 Task: Create in the project ByteBridge in Backlog an issue 'Address issues related to system stability and uptime', assign it to team member softage.1@softage.net and change the status to IN PROGRESS. Create in the project ByteBridge in Backlog an issue 'Develop a new feature to allow for virtual reality or augmented reality experiences', assign it to team member softage.2@softage.net and change the status to IN PROGRESS
Action: Mouse moved to (169, 50)
Screenshot: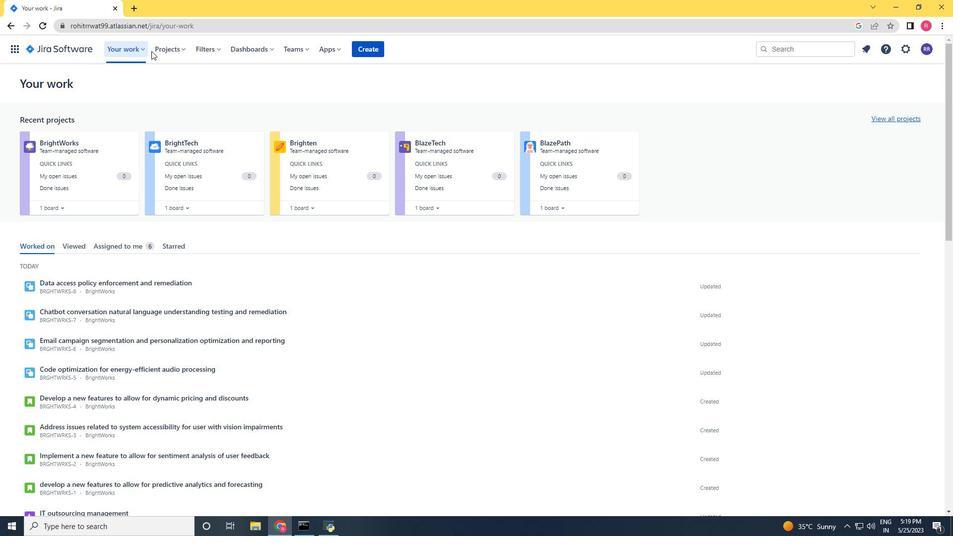 
Action: Mouse pressed left at (169, 50)
Screenshot: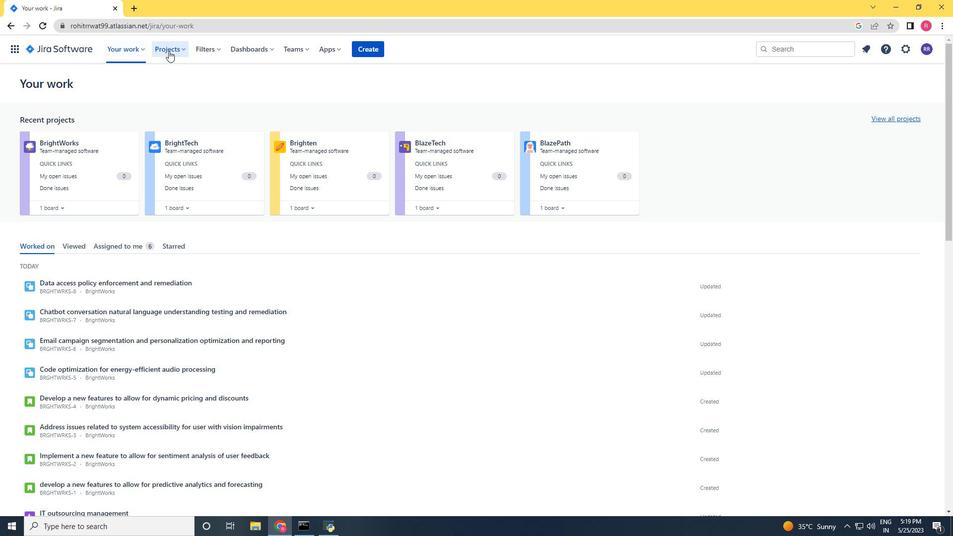 
Action: Mouse moved to (182, 94)
Screenshot: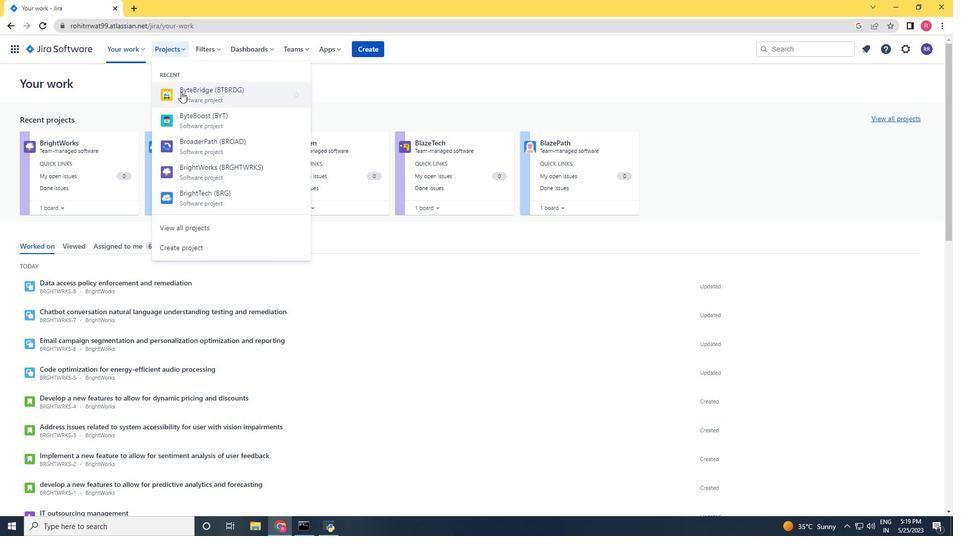 
Action: Mouse pressed left at (182, 94)
Screenshot: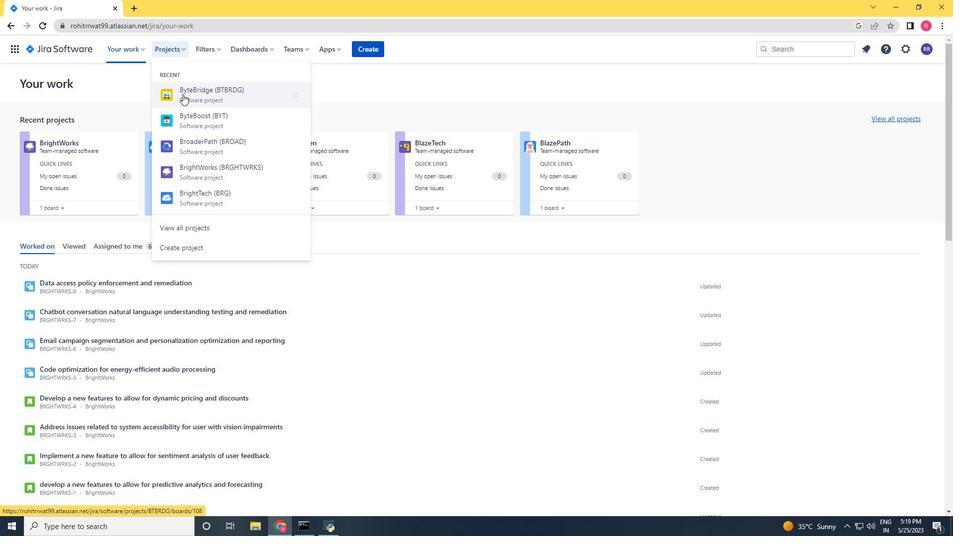 
Action: Mouse moved to (57, 147)
Screenshot: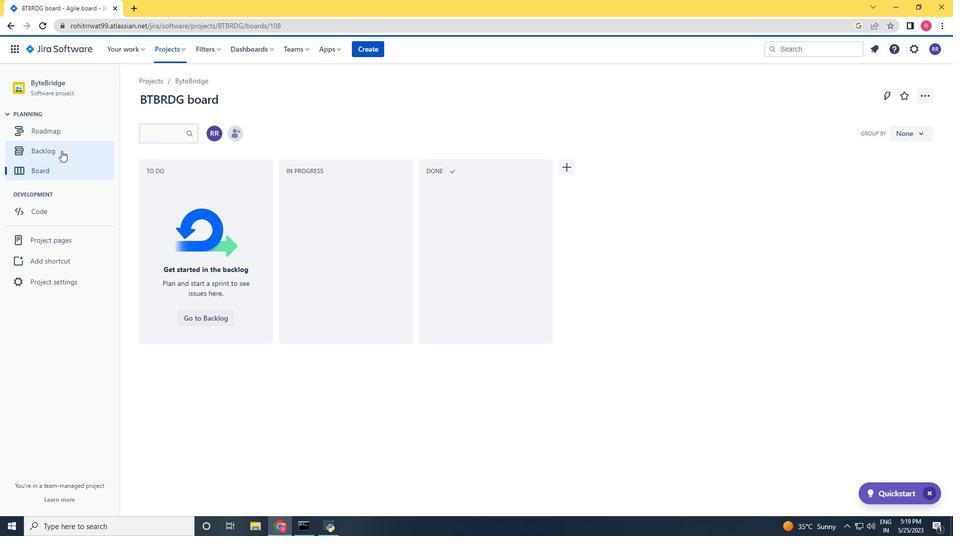 
Action: Mouse pressed left at (57, 147)
Screenshot: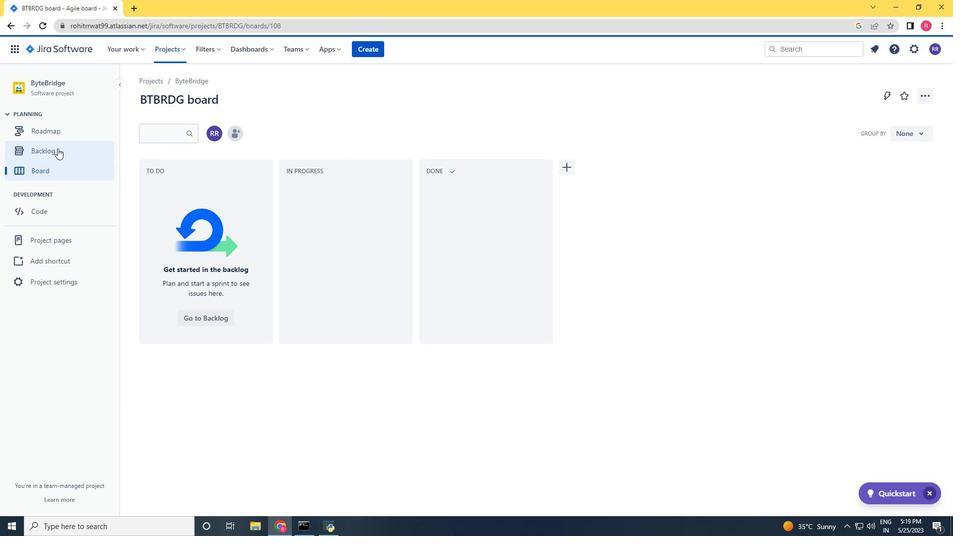 
Action: Mouse moved to (263, 158)
Screenshot: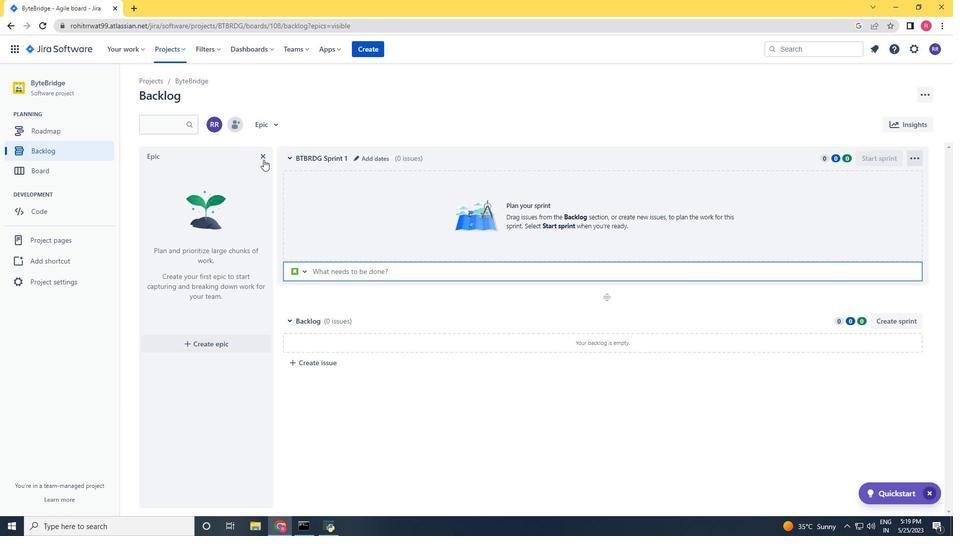 
Action: Mouse pressed left at (263, 158)
Screenshot: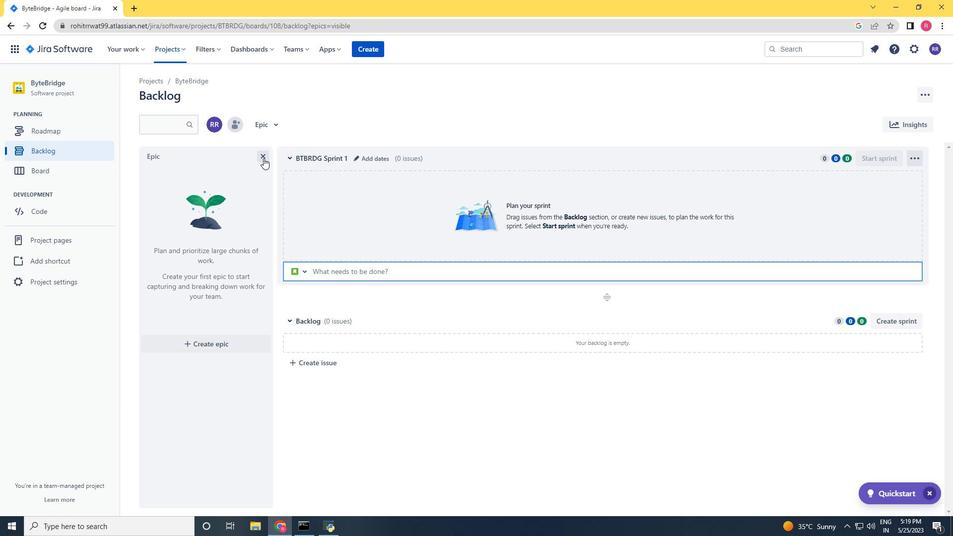 
Action: Mouse moved to (208, 362)
Screenshot: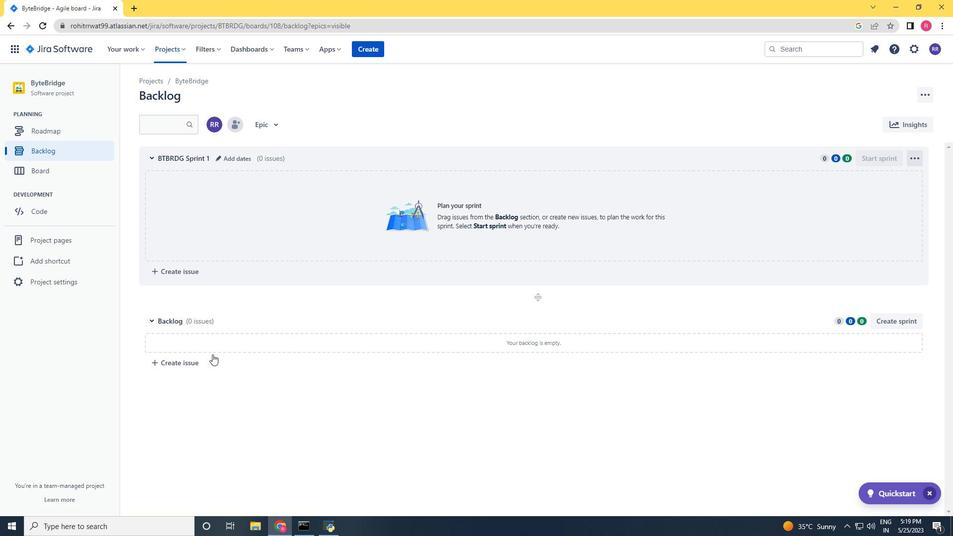 
Action: Mouse pressed left at (208, 362)
Screenshot: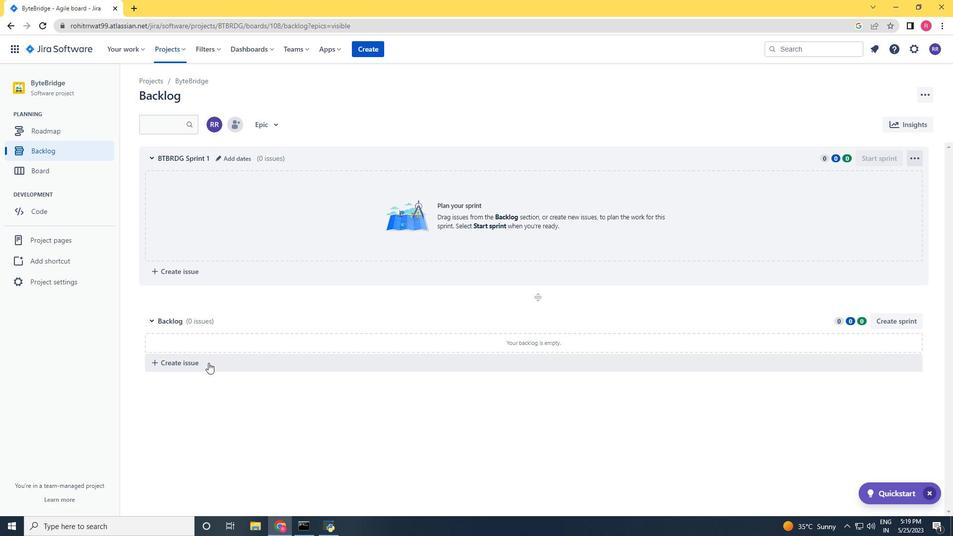 
Action: Key pressed <Key.shift>Address<Key.space>issues<Key.space>
Screenshot: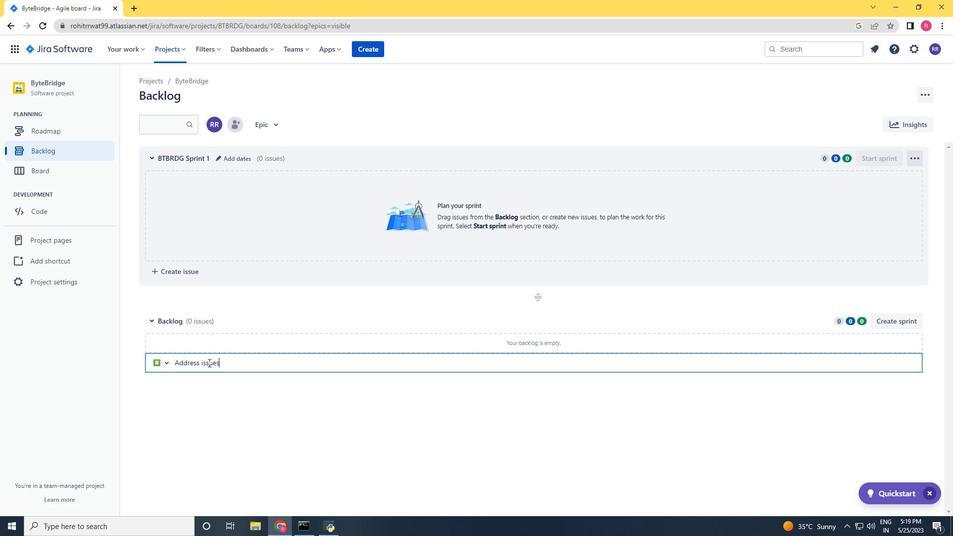 
Action: Mouse moved to (250, 228)
Screenshot: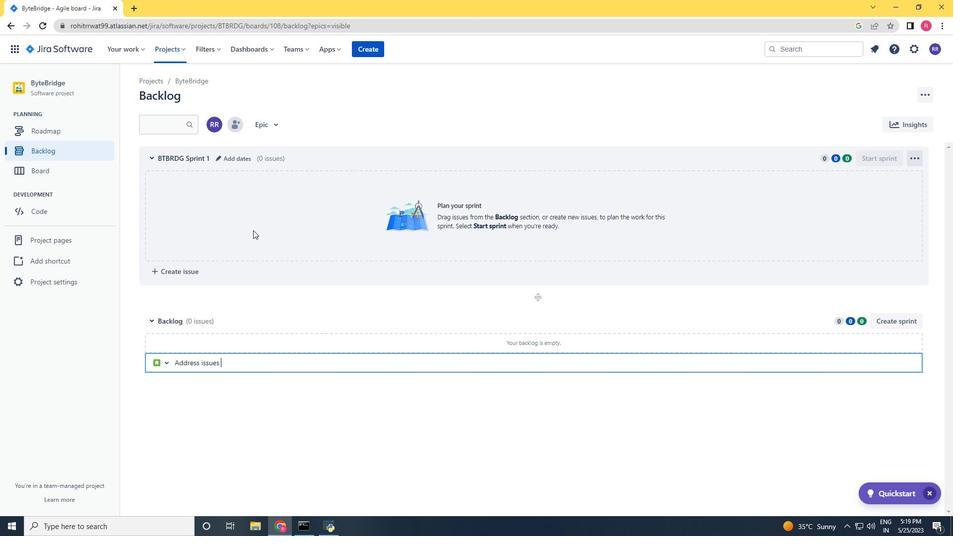 
Action: Key pressed relatd<Key.space><Key.backspace><Key.backspace><Key.backspace><Key.backspace>ated<Key.space>to<Key.space>system<Key.space>stability<Key.space>and<Key.space>i<Key.backspace>uptime<Key.space><Key.enter>
Screenshot: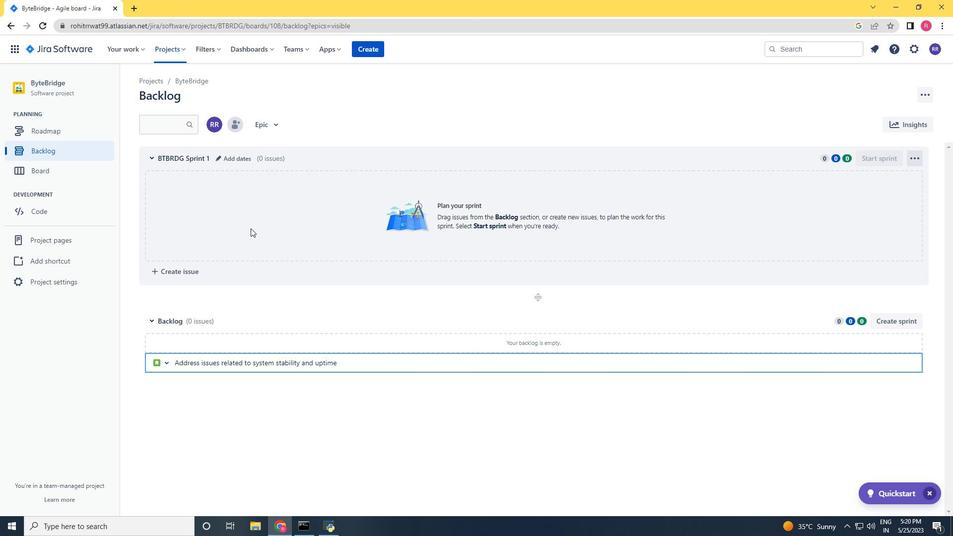 
Action: Mouse moved to (873, 343)
Screenshot: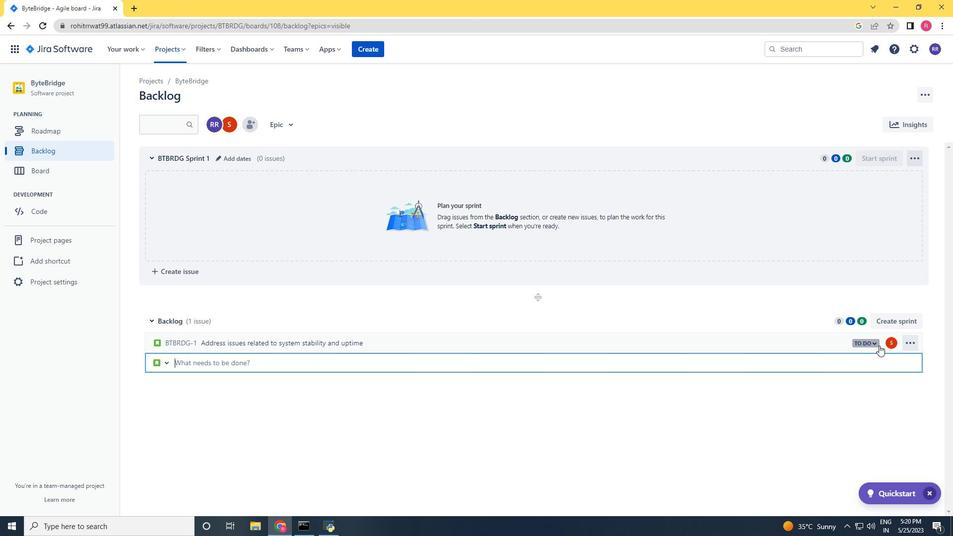 
Action: Mouse pressed left at (873, 343)
Screenshot: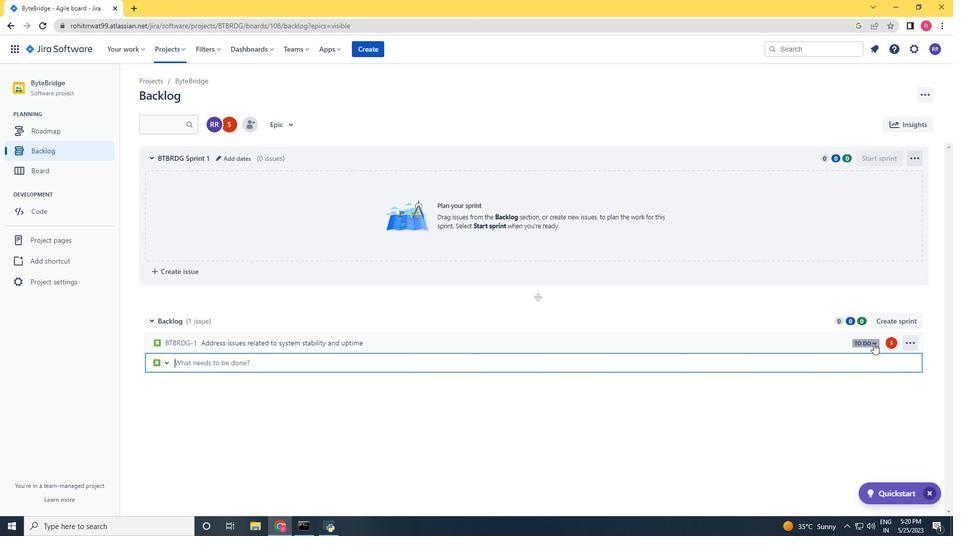 
Action: Mouse moved to (821, 362)
Screenshot: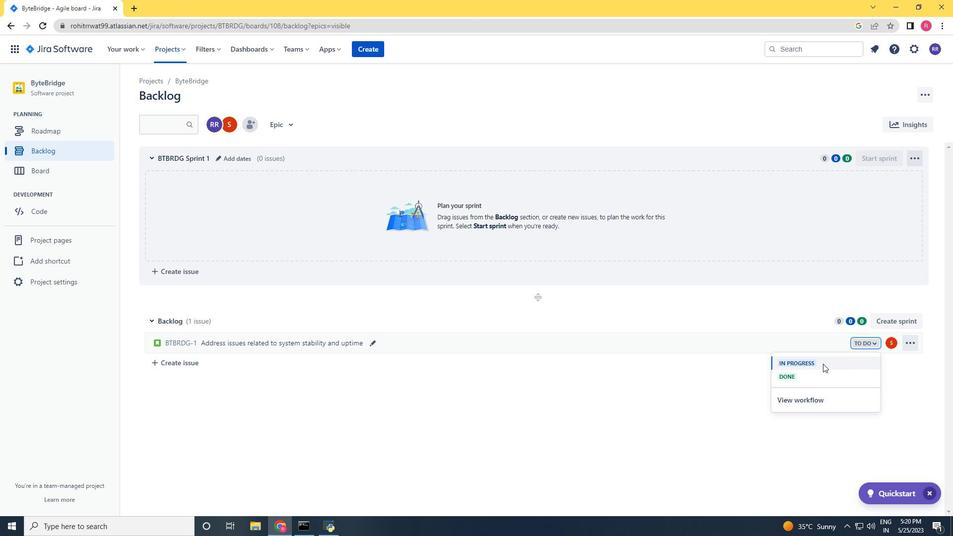
Action: Mouse pressed left at (821, 362)
Screenshot: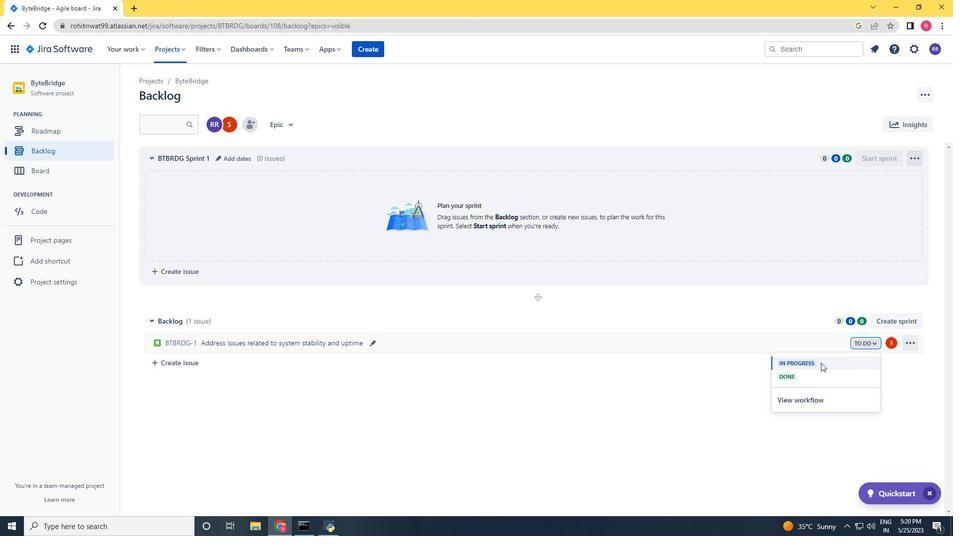 
Action: Mouse moved to (171, 366)
Screenshot: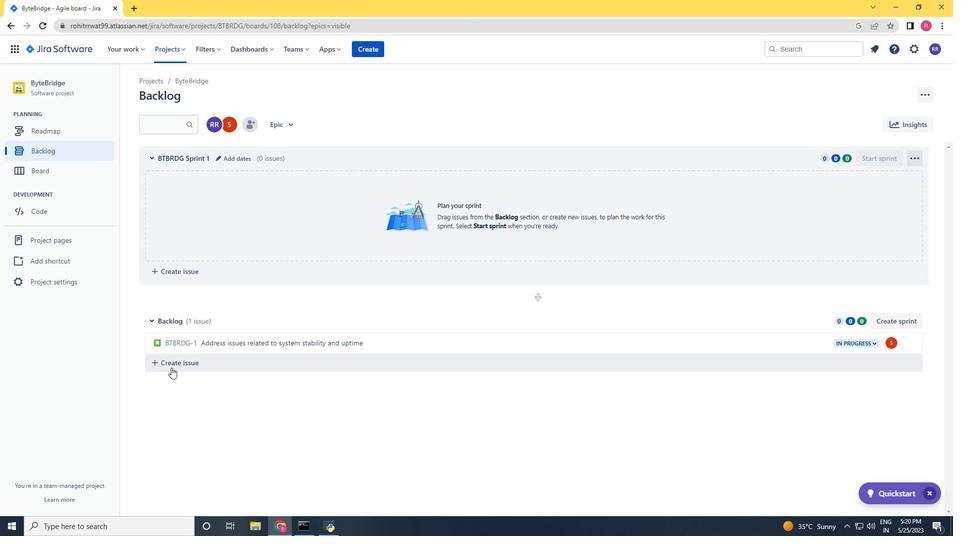 
Action: Mouse pressed left at (171, 366)
Screenshot: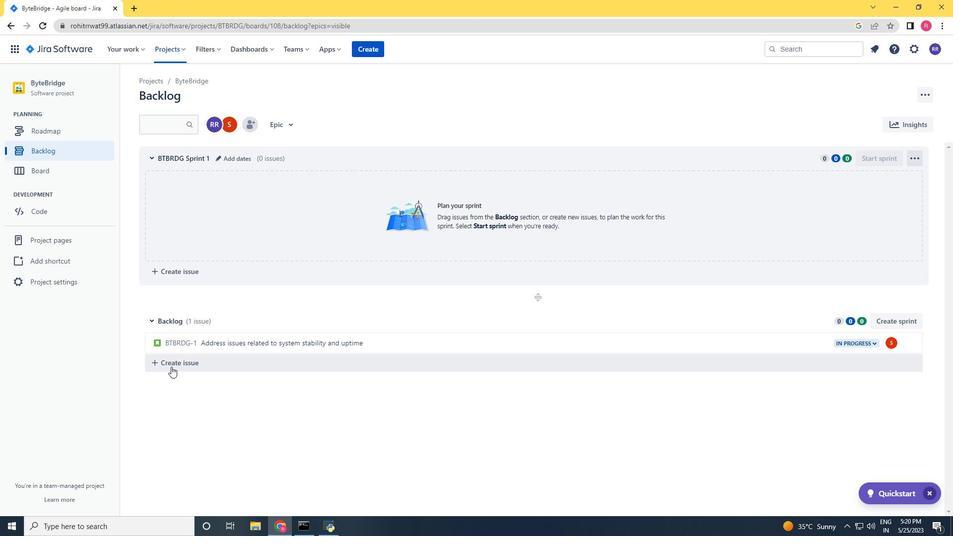 
Action: Key pressed <Key.shift>Develop<Key.space>
Screenshot: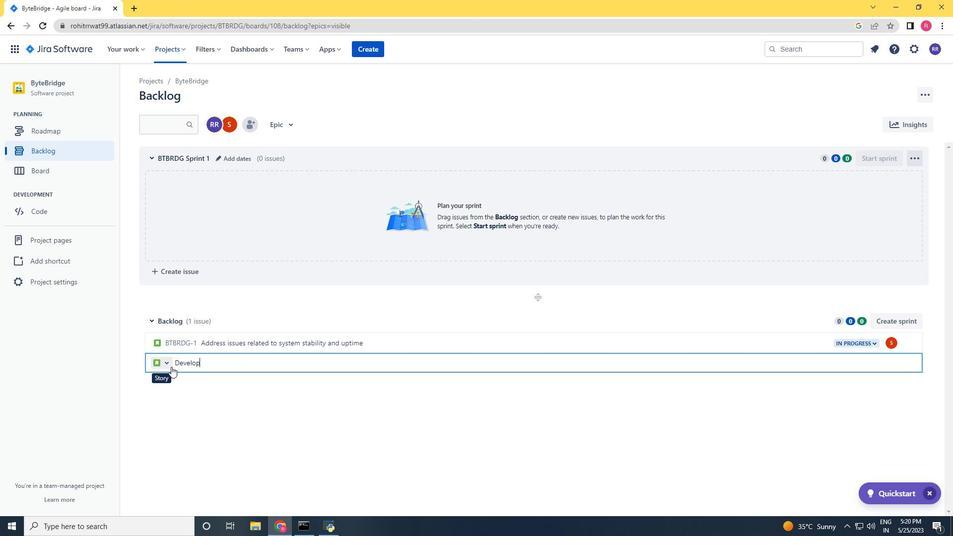 
Action: Mouse moved to (251, 226)
Screenshot: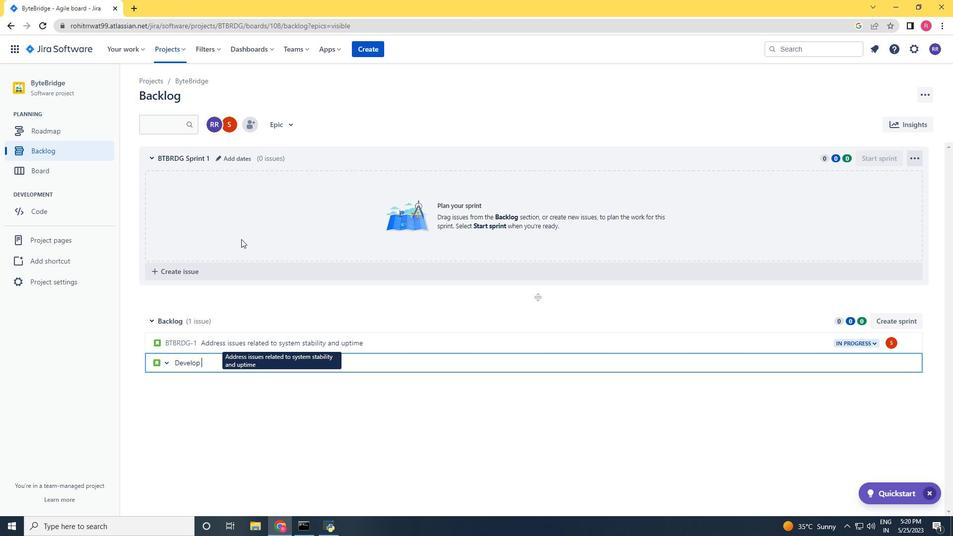 
Action: Key pressed a<Key.space>new<Key.space>features<Key.backspace><Key.space>to<Key.space>allow<Key.space>for<Key.space>virtual<Key.space>reality<Key.space>or<Key.space>augmented<Key.space>reality<Key.space>exerience<Key.space><Key.backspace><Key.backspace><Key.backspace><Key.backspace><Key.backspace><Key.backspace><Key.backspace><Key.backspace>perience<Key.space><Key.backspace>s<Key.enter>
Screenshot: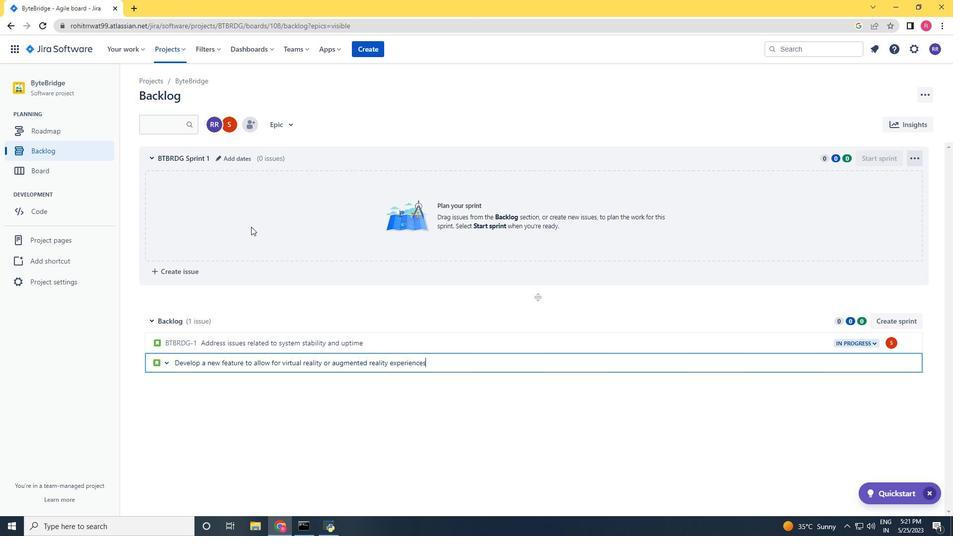 
Action: Mouse moved to (890, 364)
Screenshot: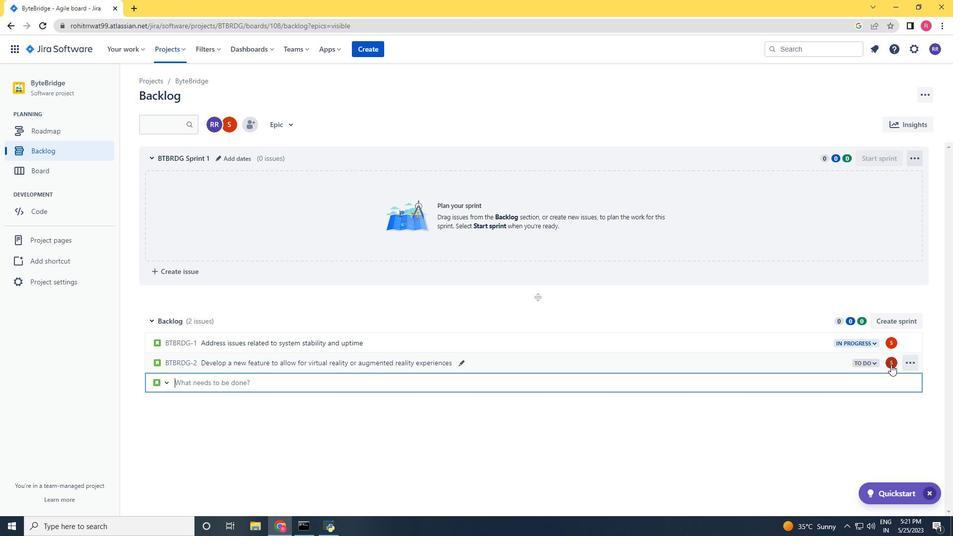 
Action: Mouse pressed left at (890, 364)
Screenshot: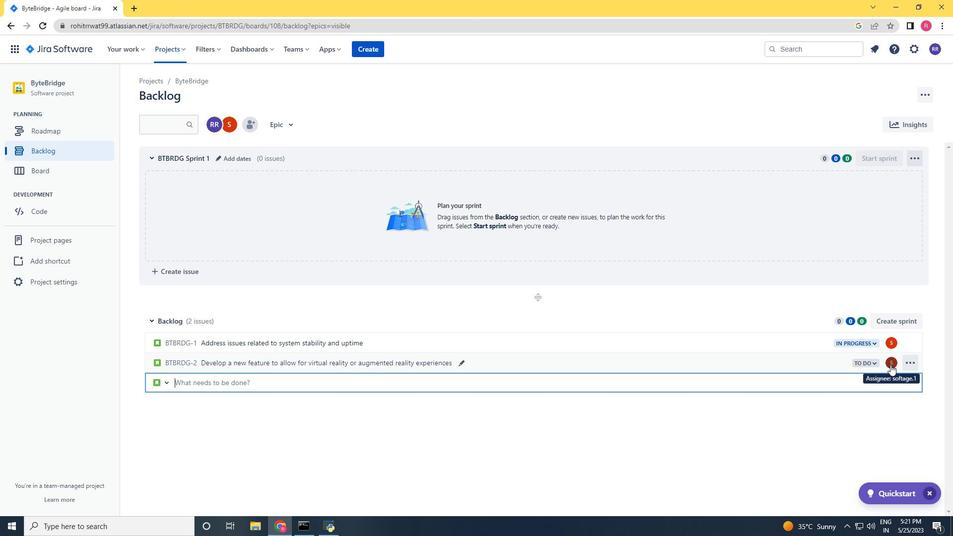 
Action: Key pressed softage.2<Key.shift>@softage.net
Screenshot: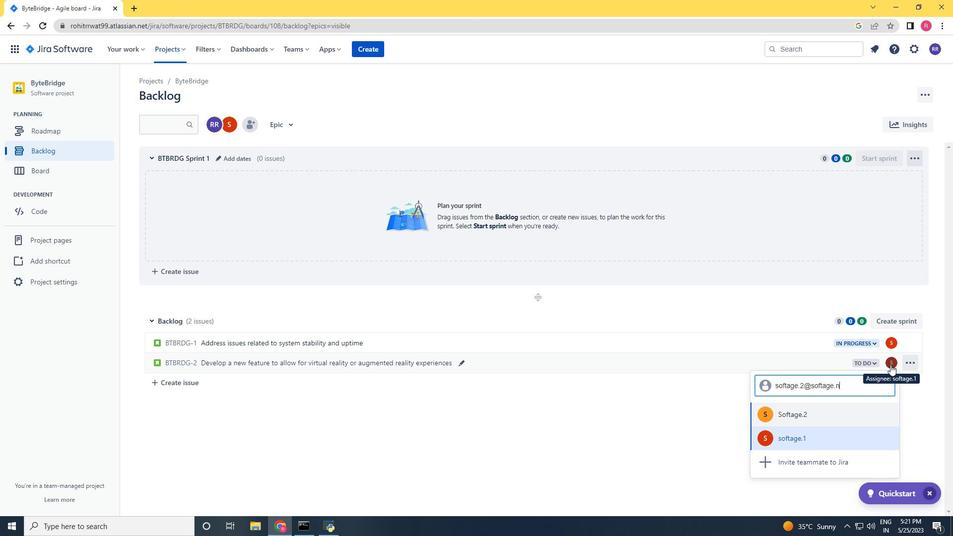 
Action: Mouse moved to (803, 420)
Screenshot: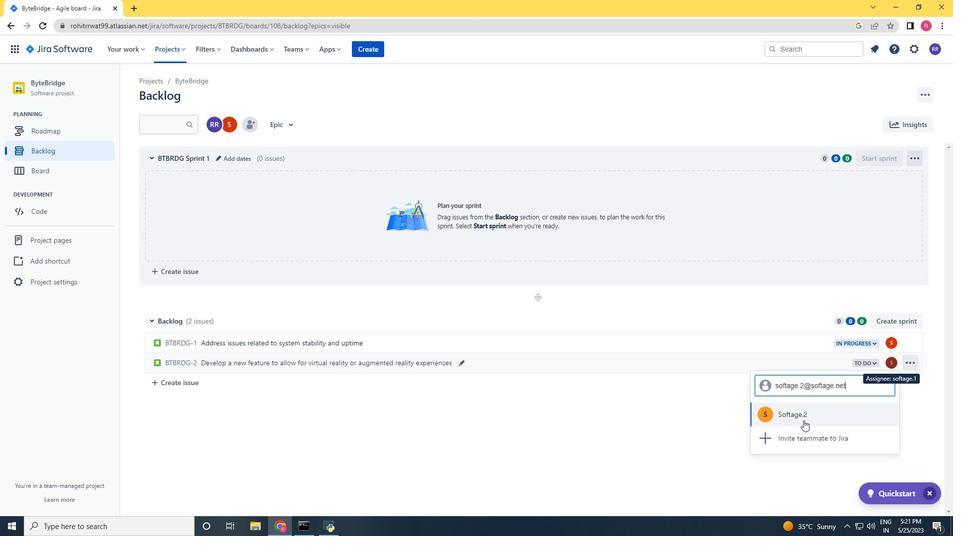
Action: Mouse pressed left at (803, 420)
Screenshot: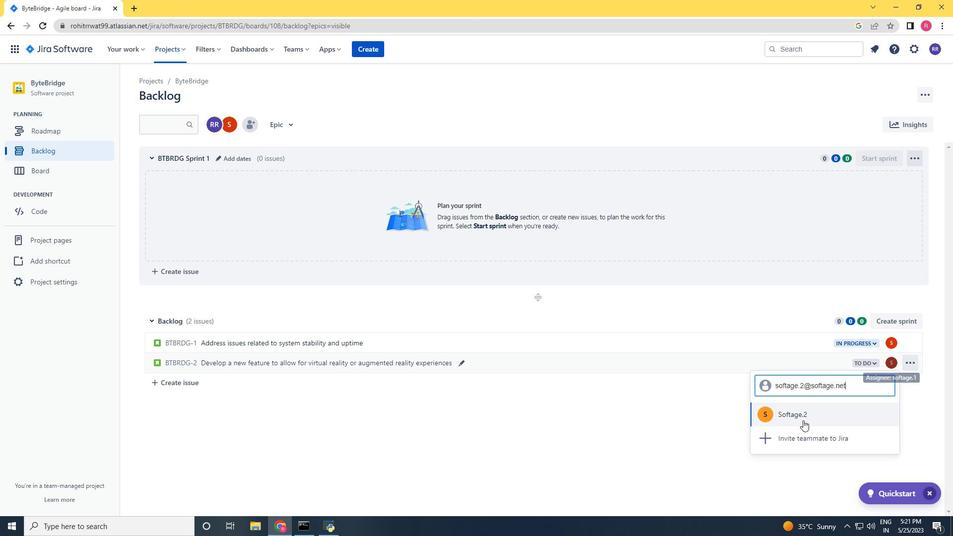 
Action: Mouse moved to (863, 360)
Screenshot: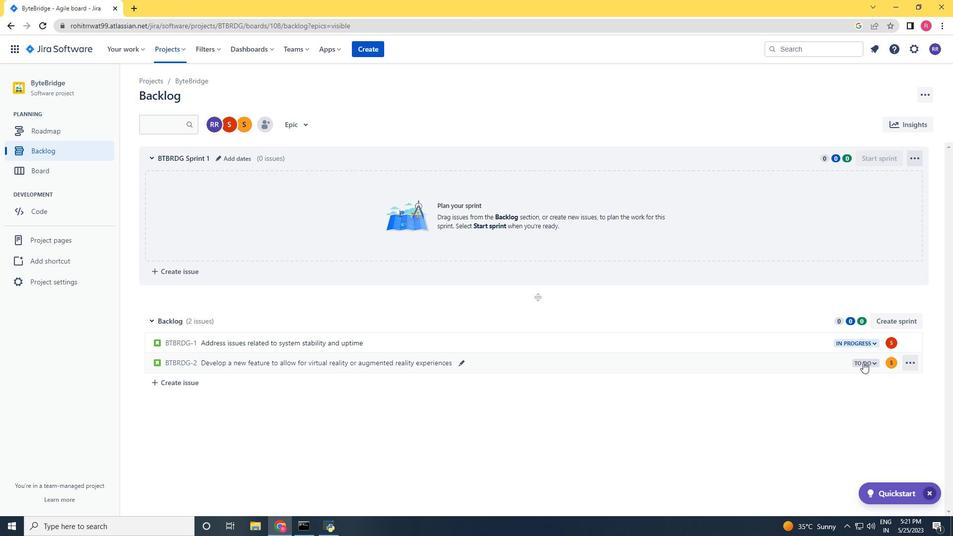 
Action: Mouse pressed left at (863, 360)
Screenshot: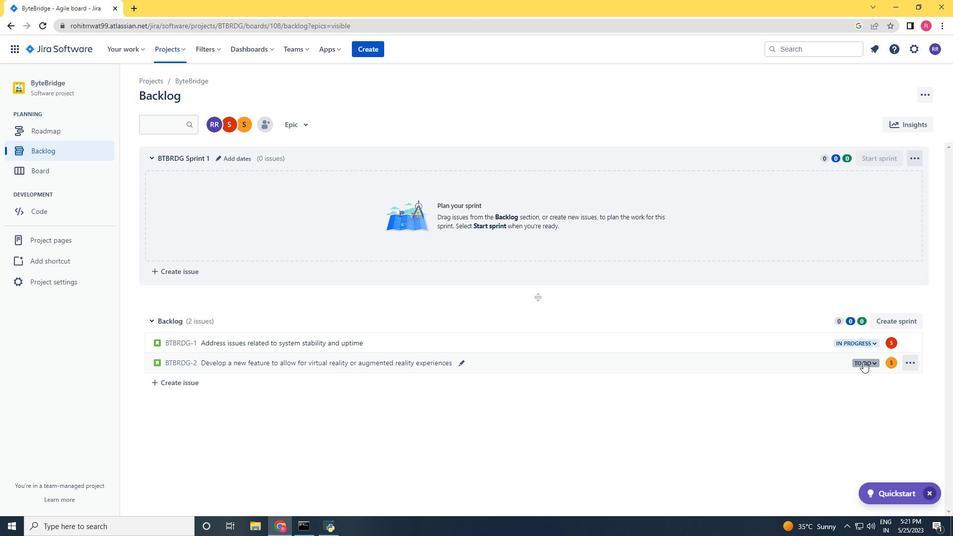 
Action: Mouse moved to (814, 382)
Screenshot: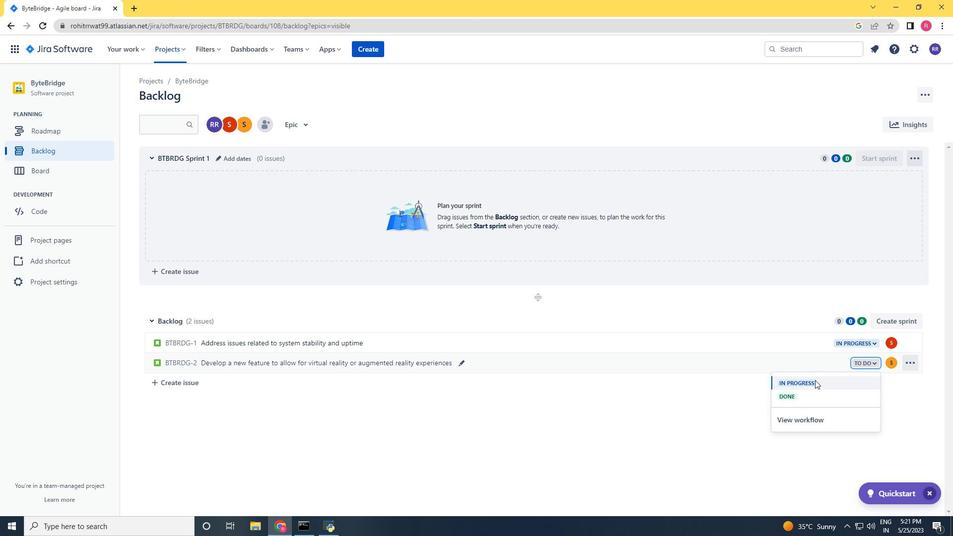 
Action: Mouse pressed left at (814, 382)
Screenshot: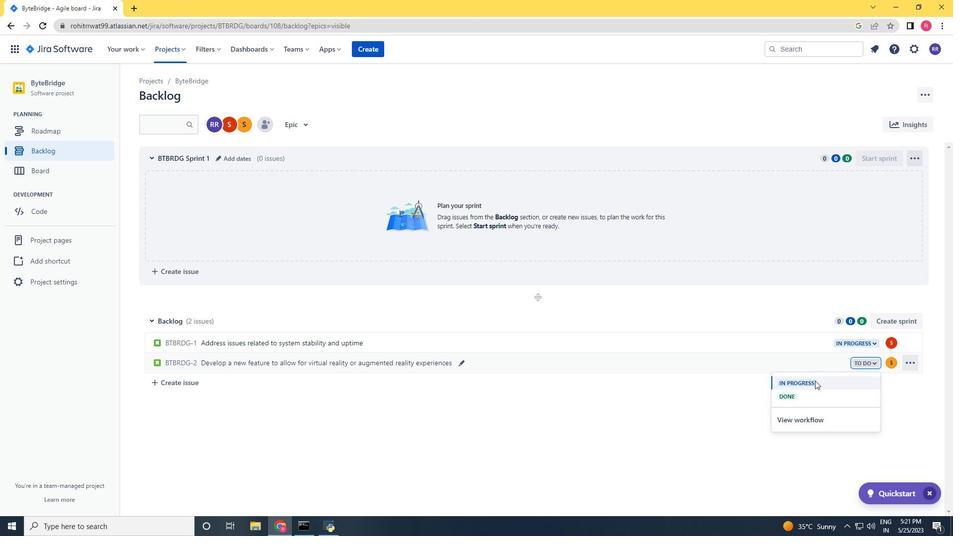 
Action: Mouse moved to (710, 434)
Screenshot: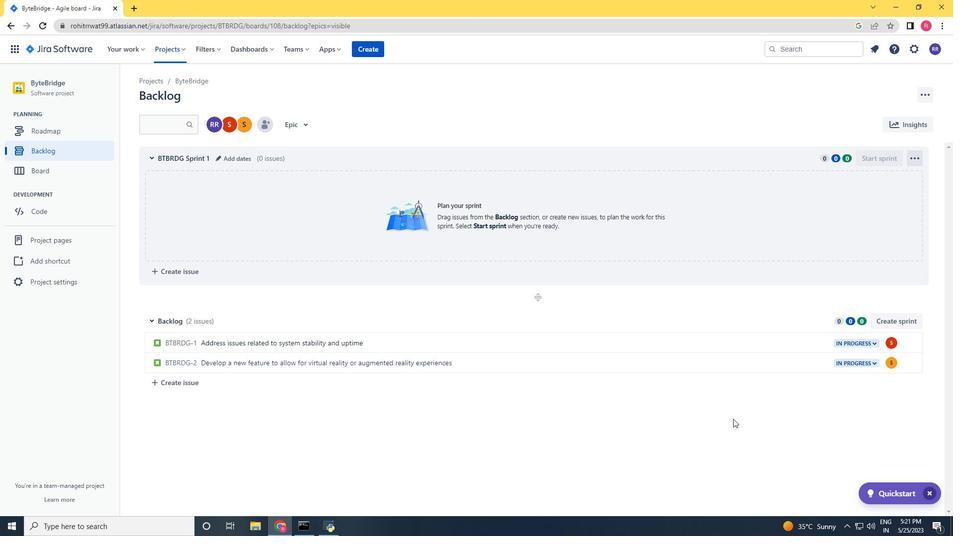 
